 Task: Select the user preset "Normalize" for the normalize effect.
Action: Mouse pressed left at (433, 31)
Screenshot: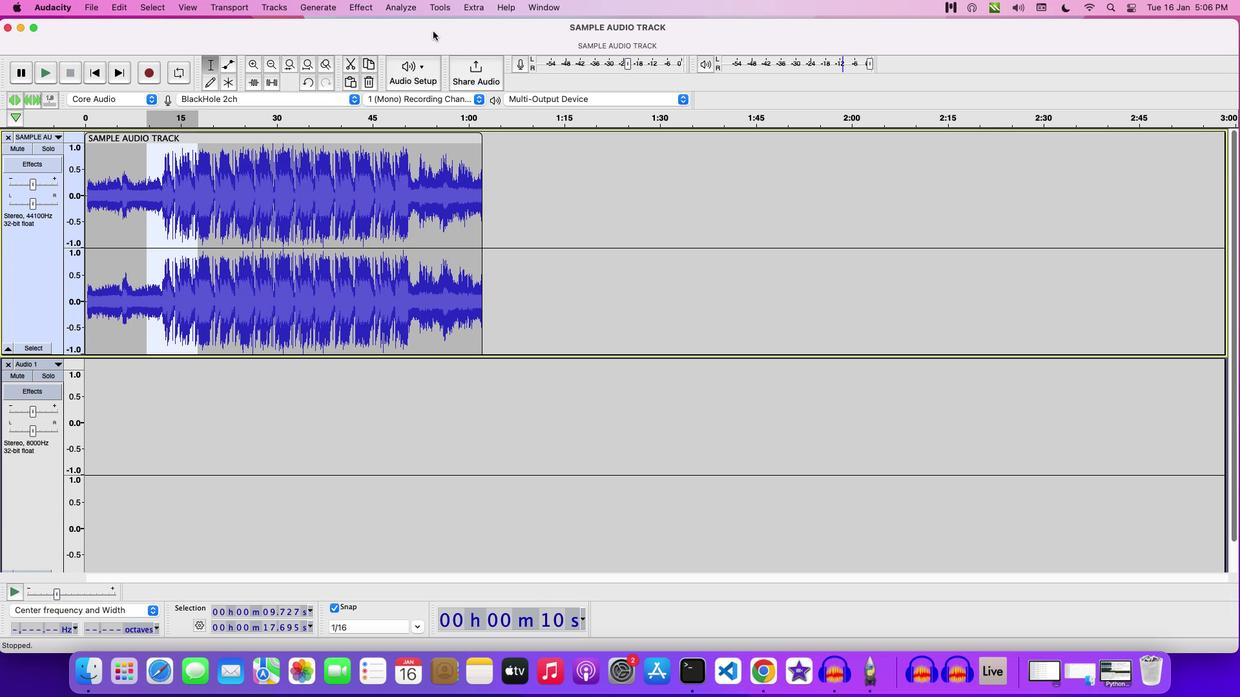 
Action: Mouse moved to (366, 12)
Screenshot: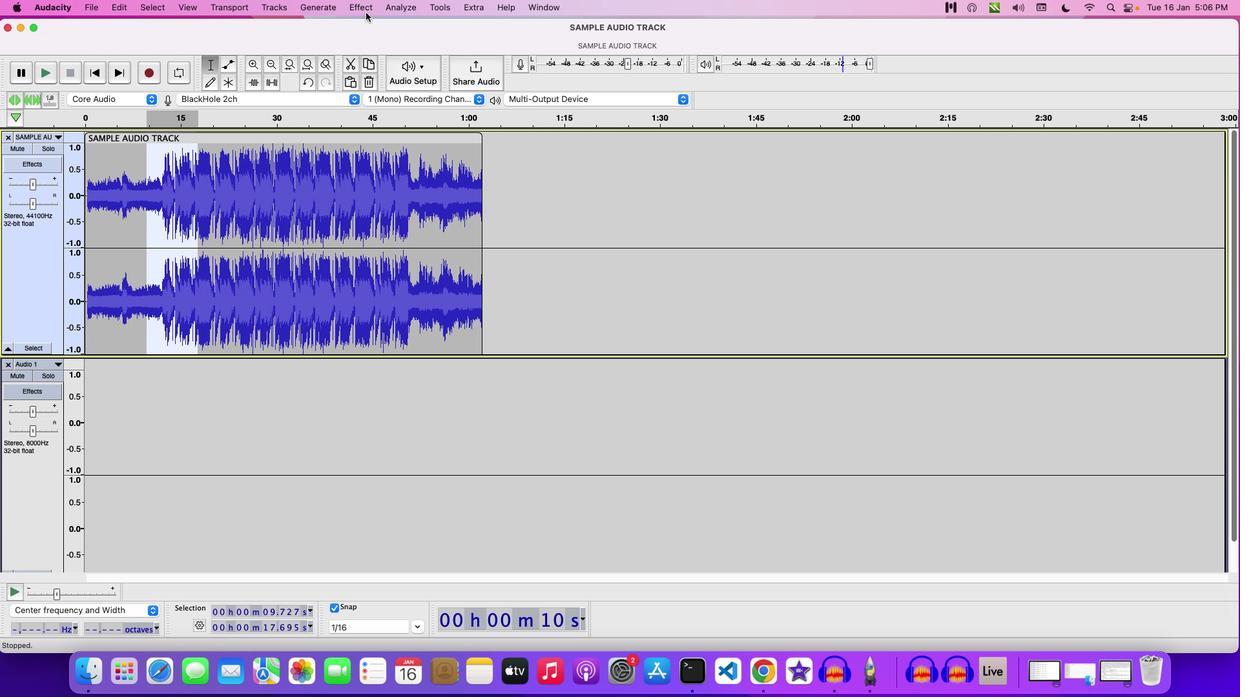
Action: Mouse pressed left at (366, 12)
Screenshot: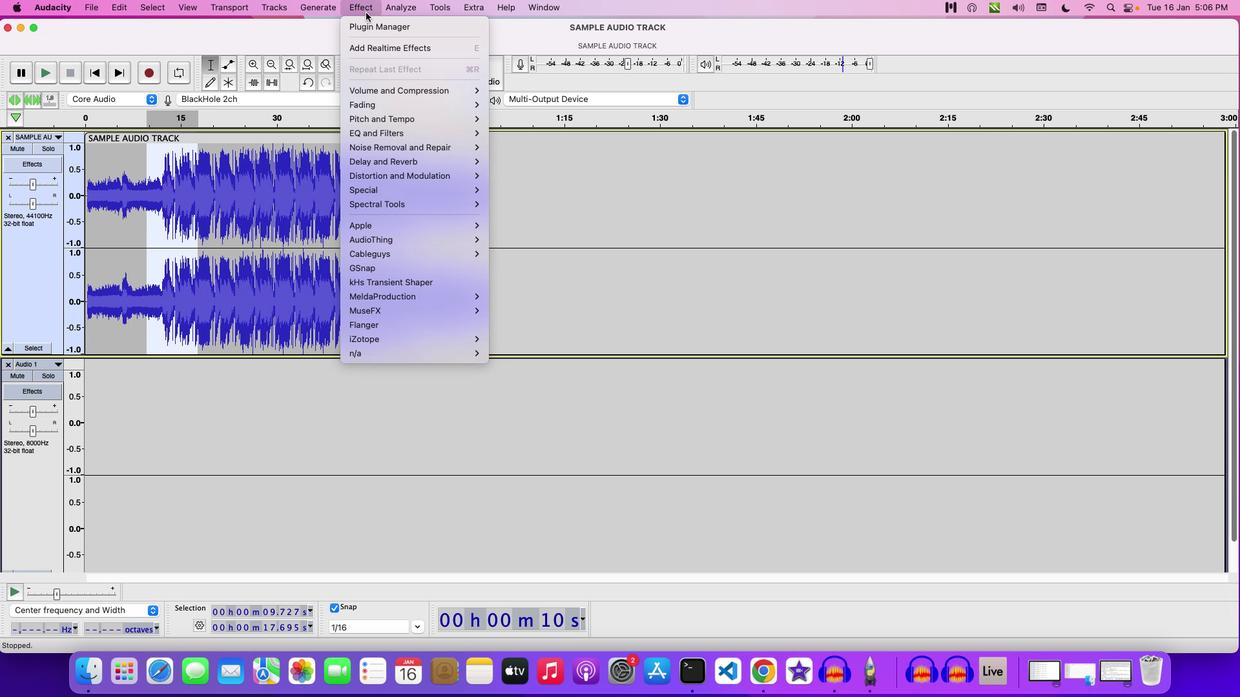 
Action: Mouse moved to (527, 158)
Screenshot: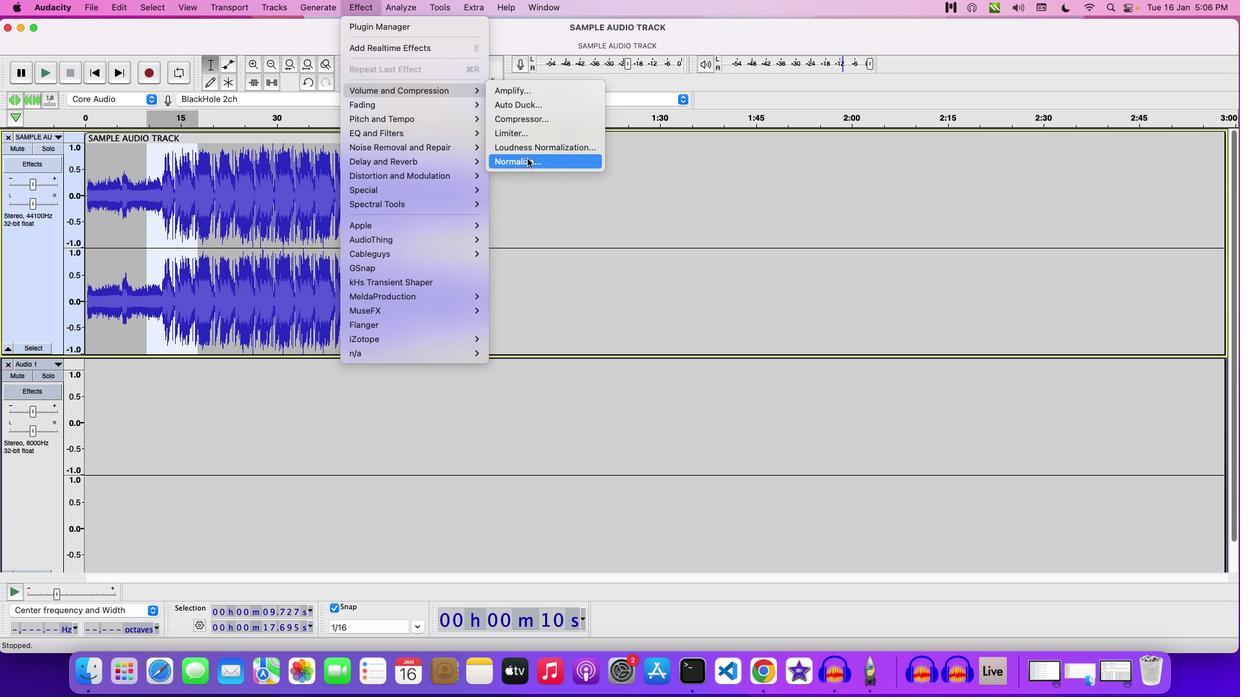 
Action: Mouse pressed left at (527, 158)
Screenshot: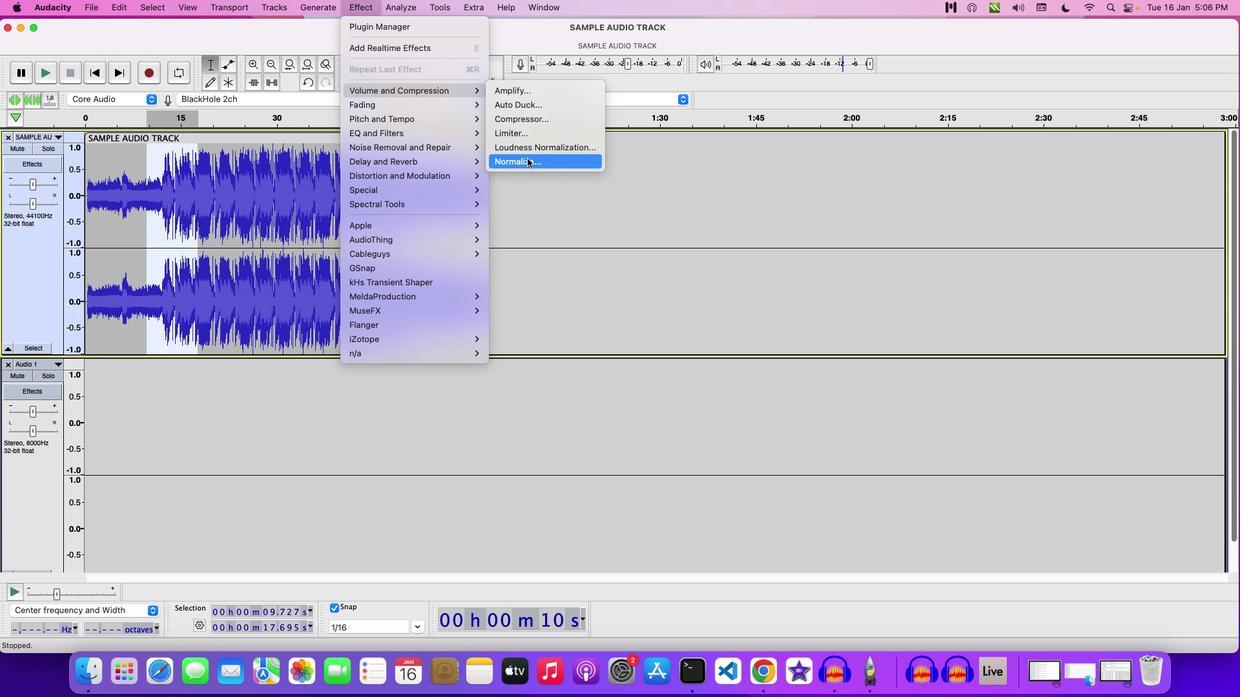 
Action: Mouse moved to (646, 289)
Screenshot: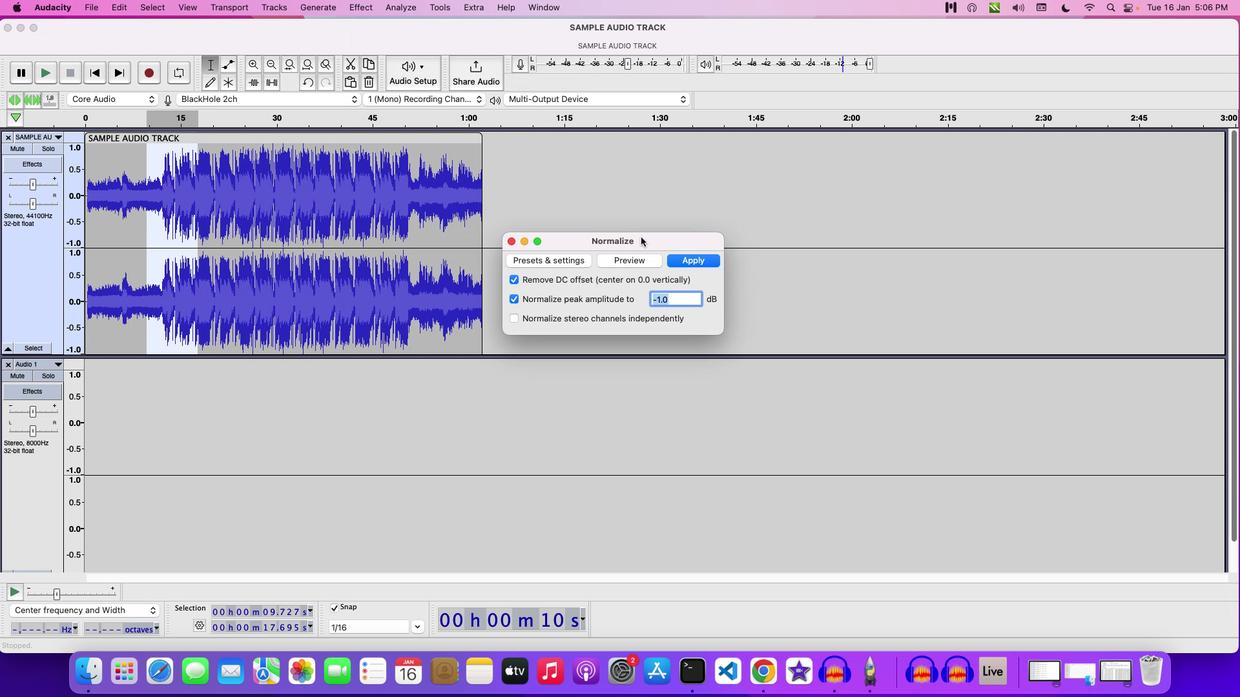 
Action: Mouse pressed left at (646, 289)
Screenshot: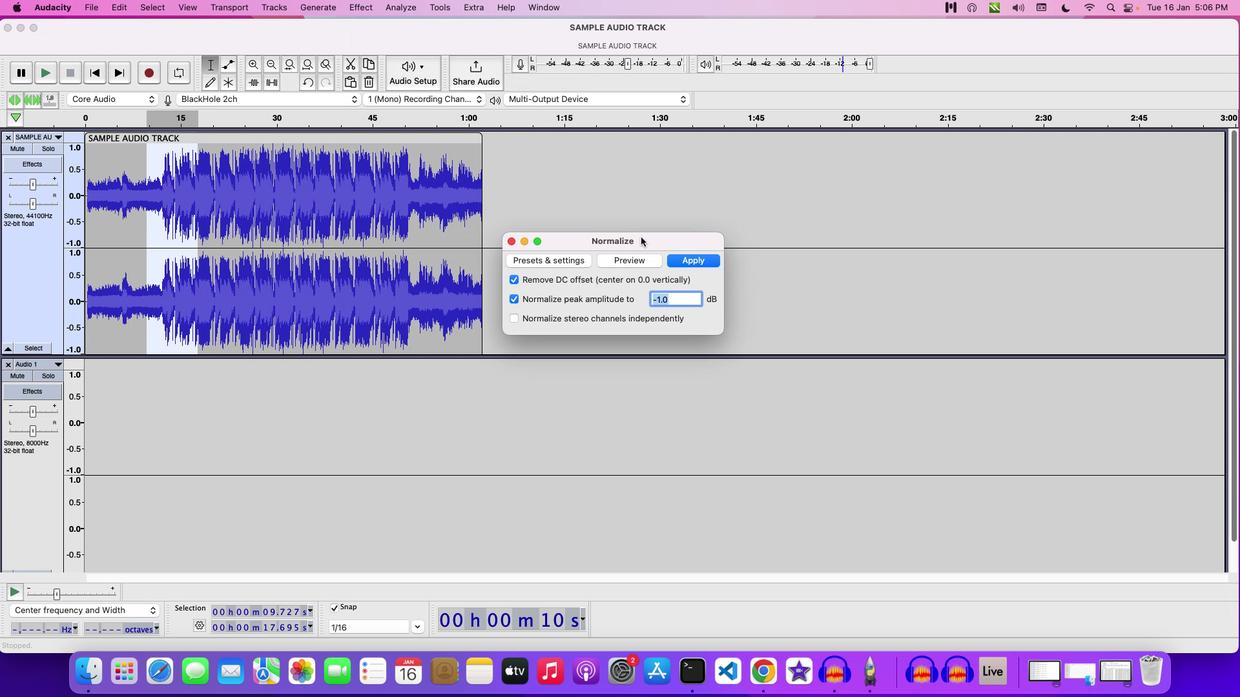 
Action: Mouse moved to (529, 152)
Screenshot: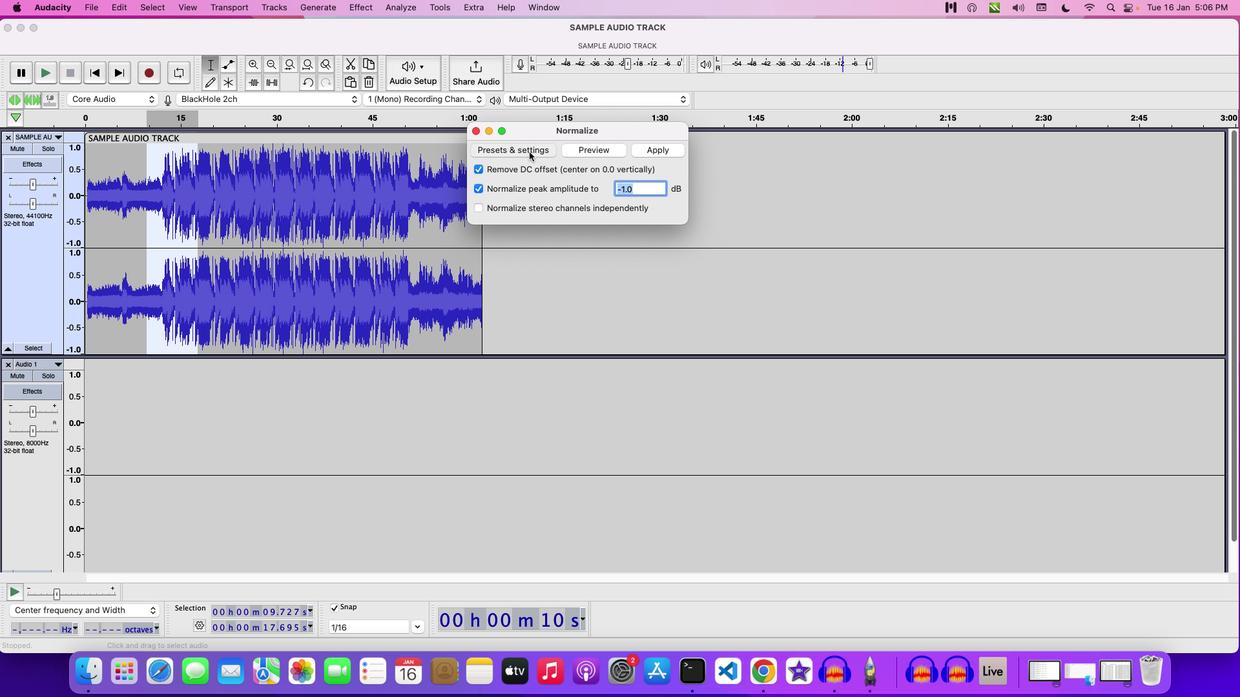 
Action: Mouse pressed left at (529, 152)
Screenshot: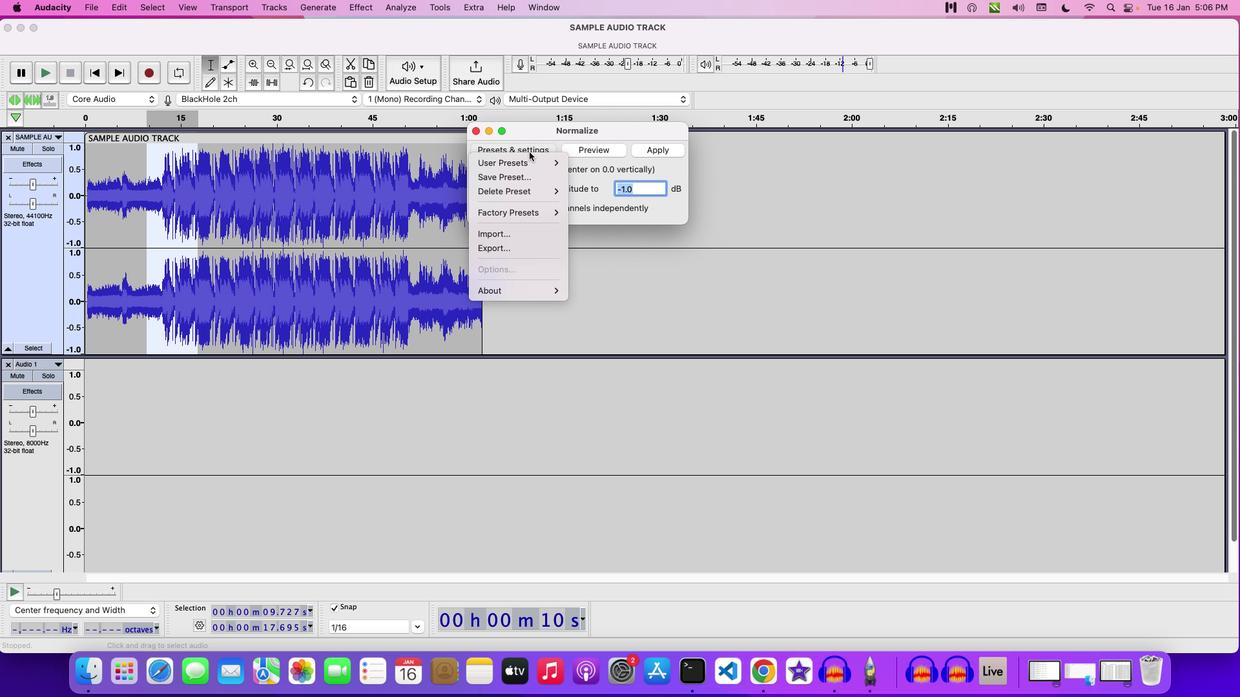 
Action: Mouse moved to (581, 164)
Screenshot: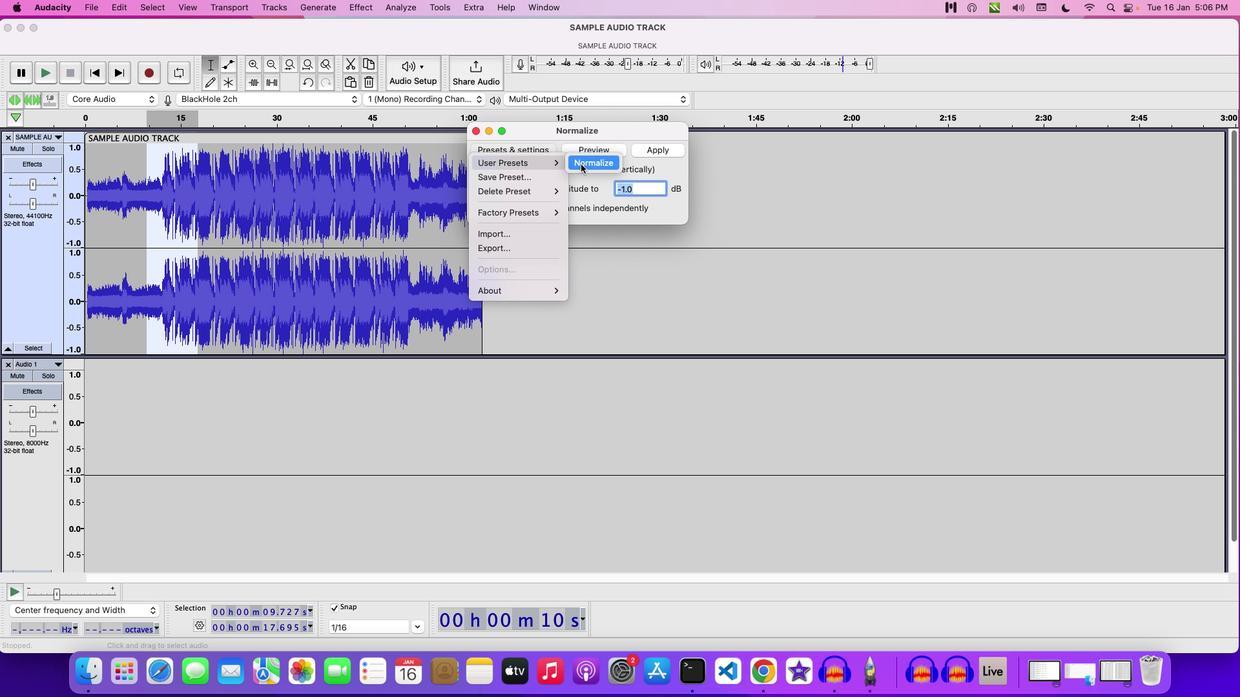 
Action: Mouse pressed left at (581, 164)
Screenshot: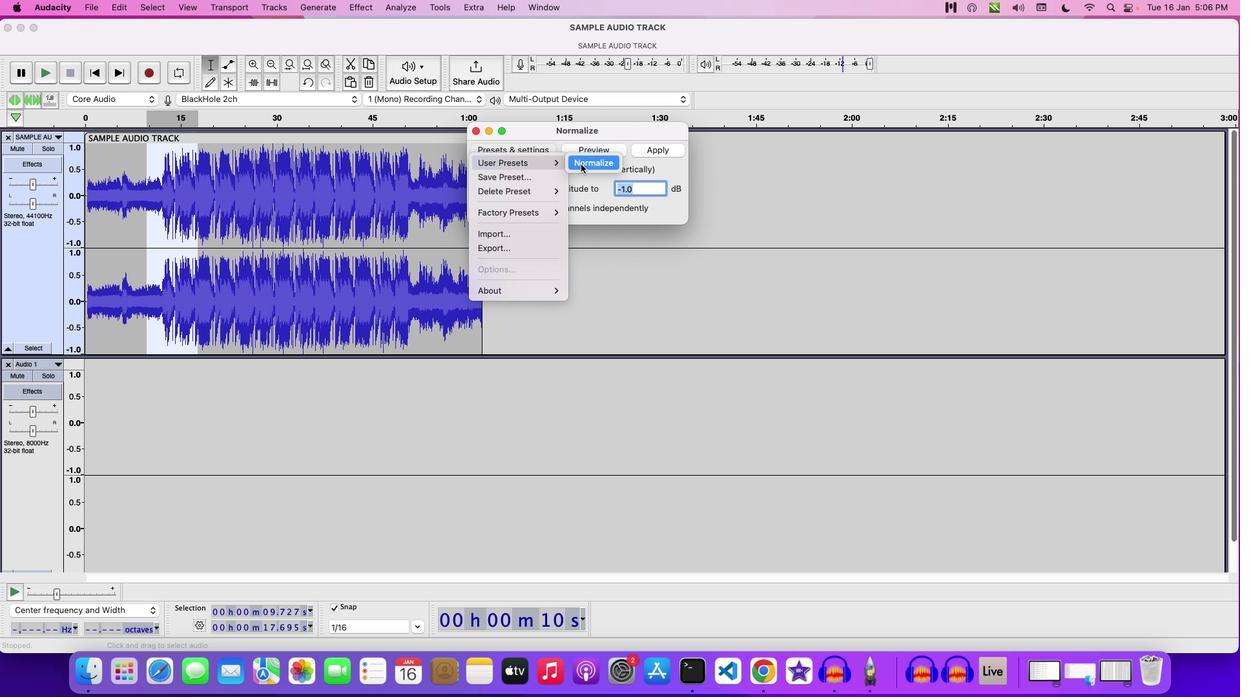 
Action: Mouse moved to (580, 169)
Screenshot: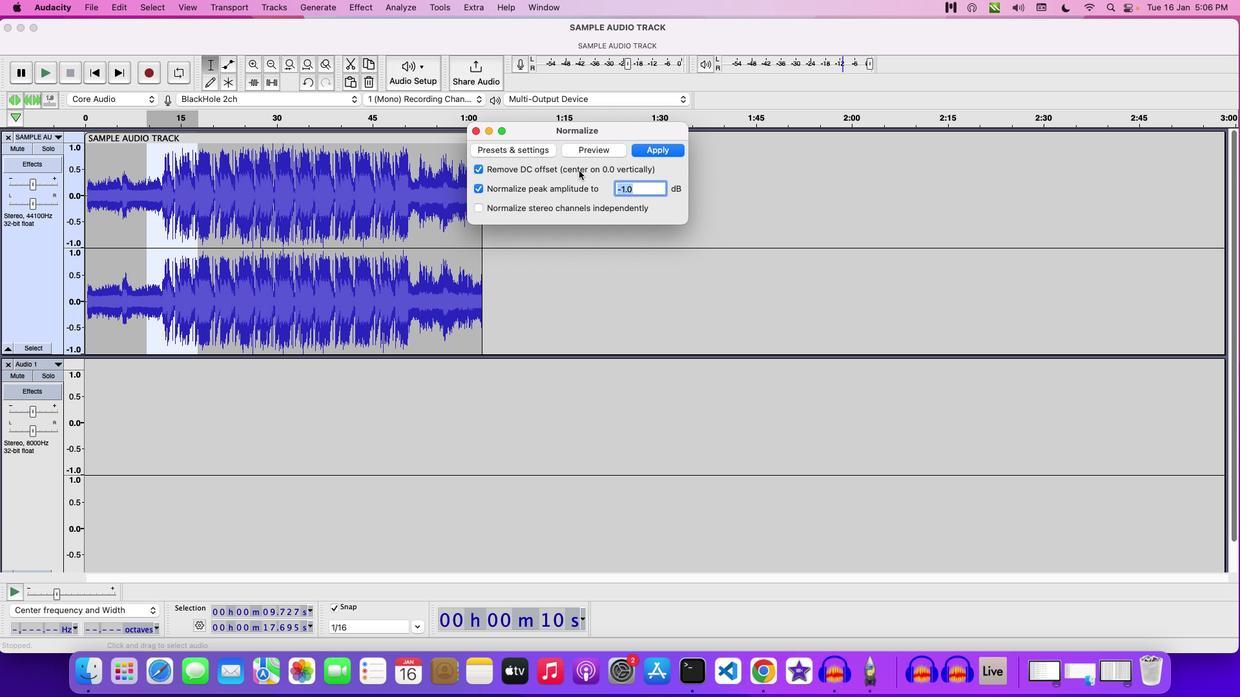 
